Task: In the description "Issue Reporting Protocol" apply a "Flags".
Action: Mouse moved to (301, 608)
Screenshot: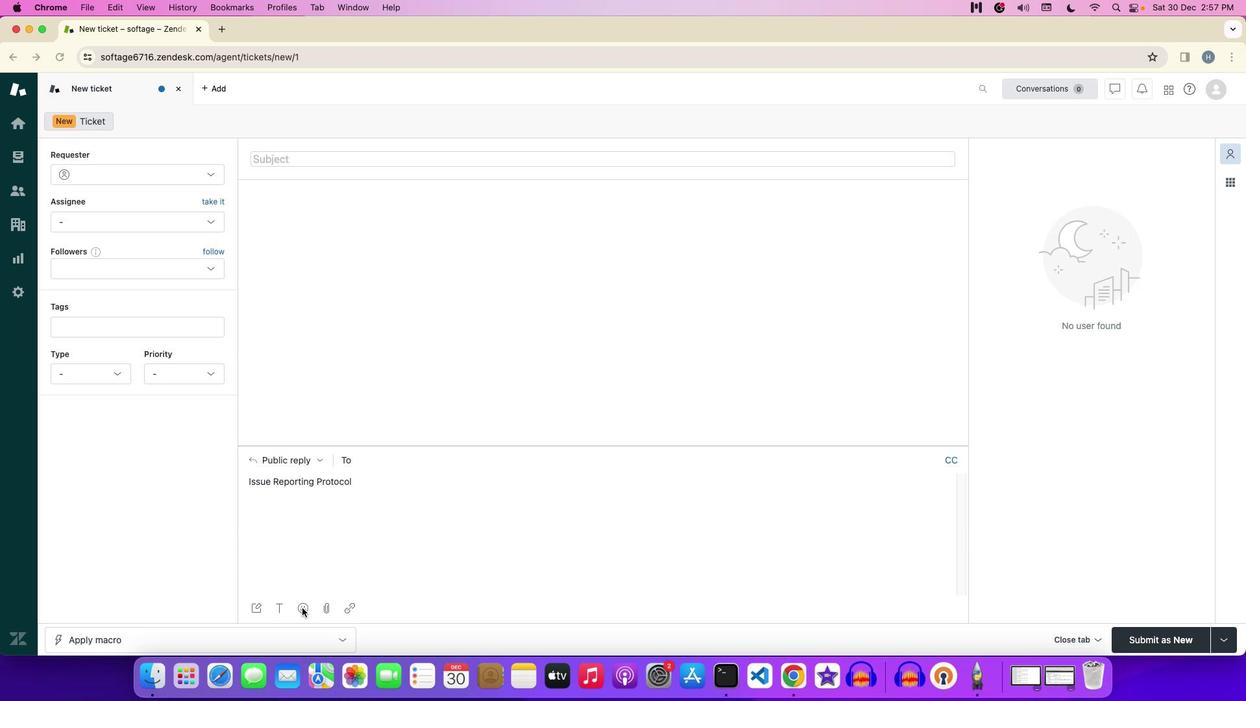 
Action: Mouse pressed left at (301, 608)
Screenshot: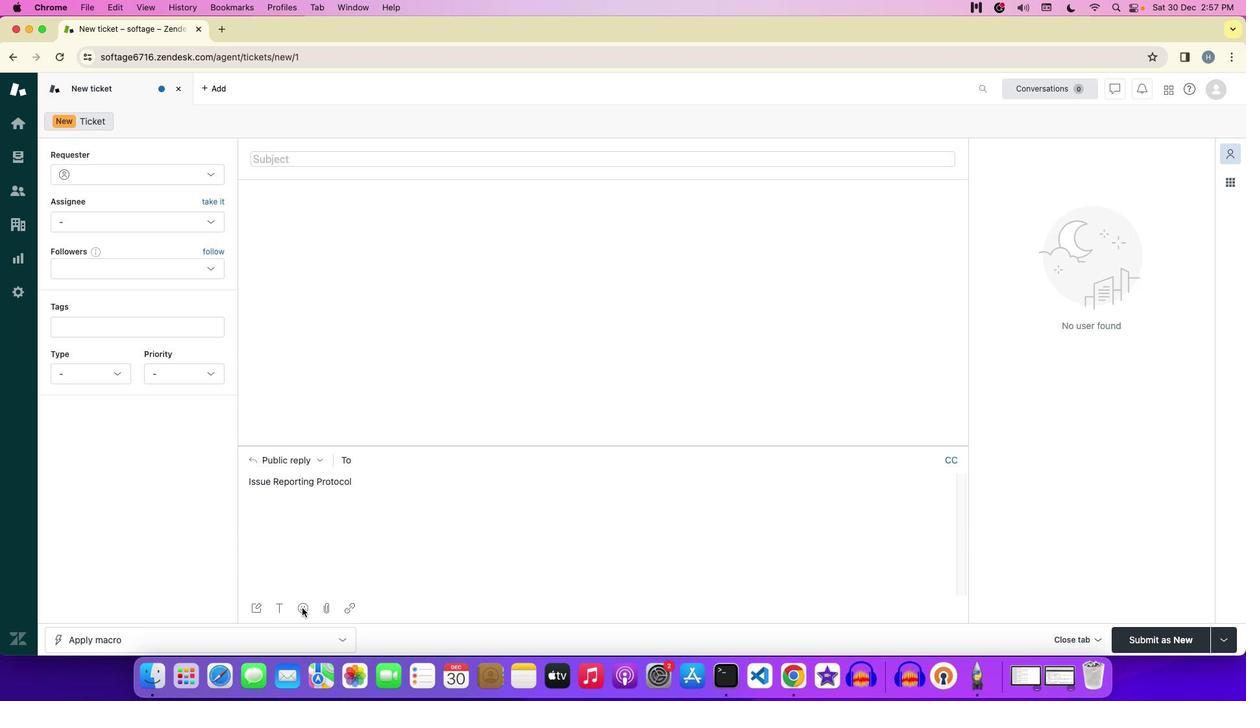 
Action: Mouse moved to (301, 607)
Screenshot: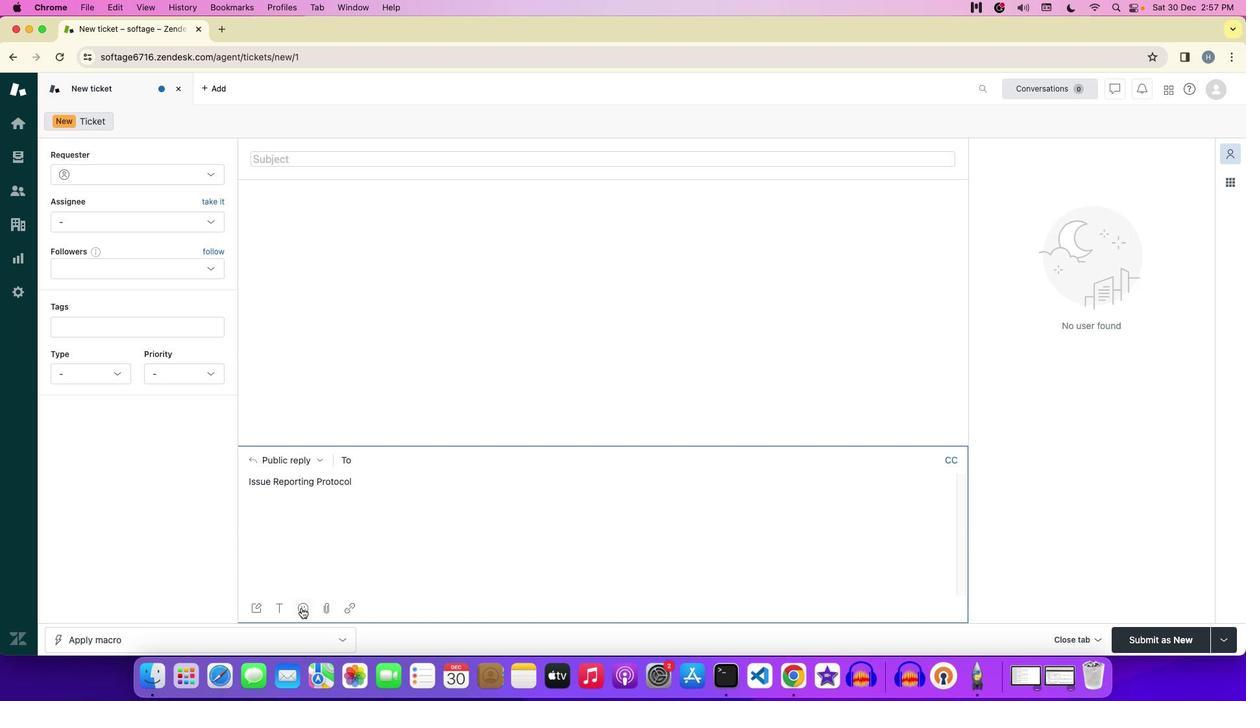 
Action: Mouse pressed left at (301, 607)
Screenshot: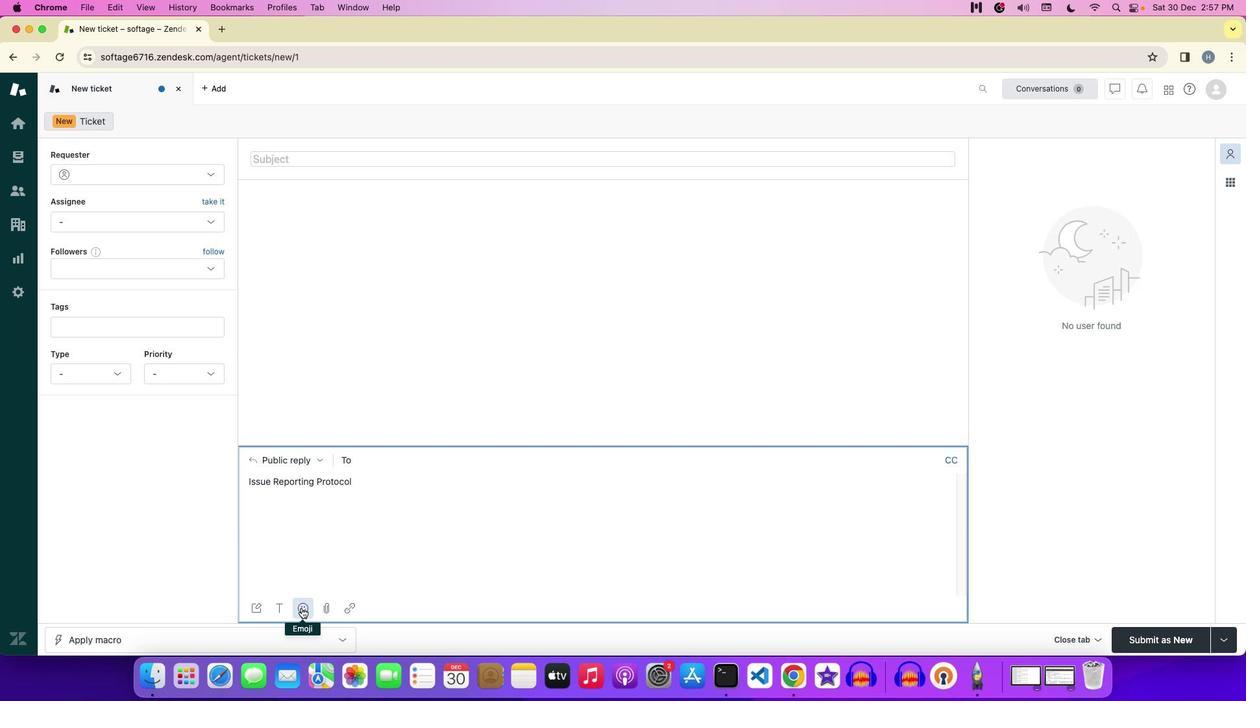 
Action: Mouse moved to (475, 377)
Screenshot: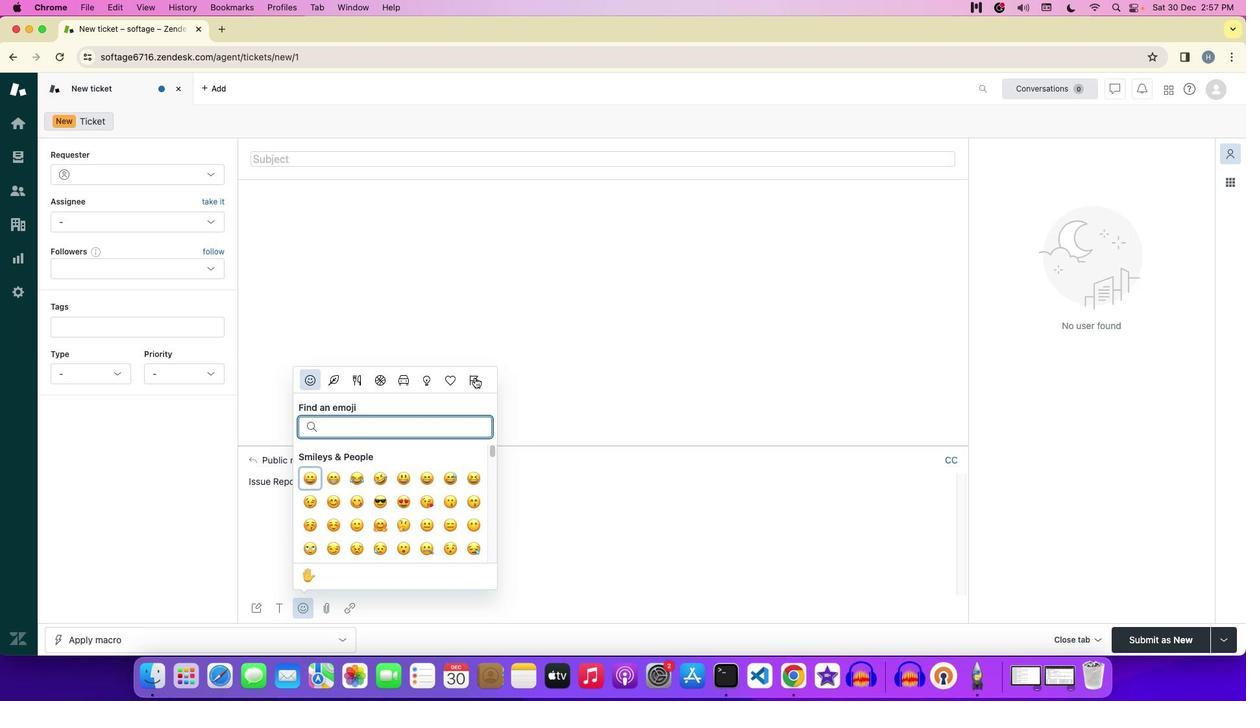 
Action: Mouse pressed left at (475, 377)
Screenshot: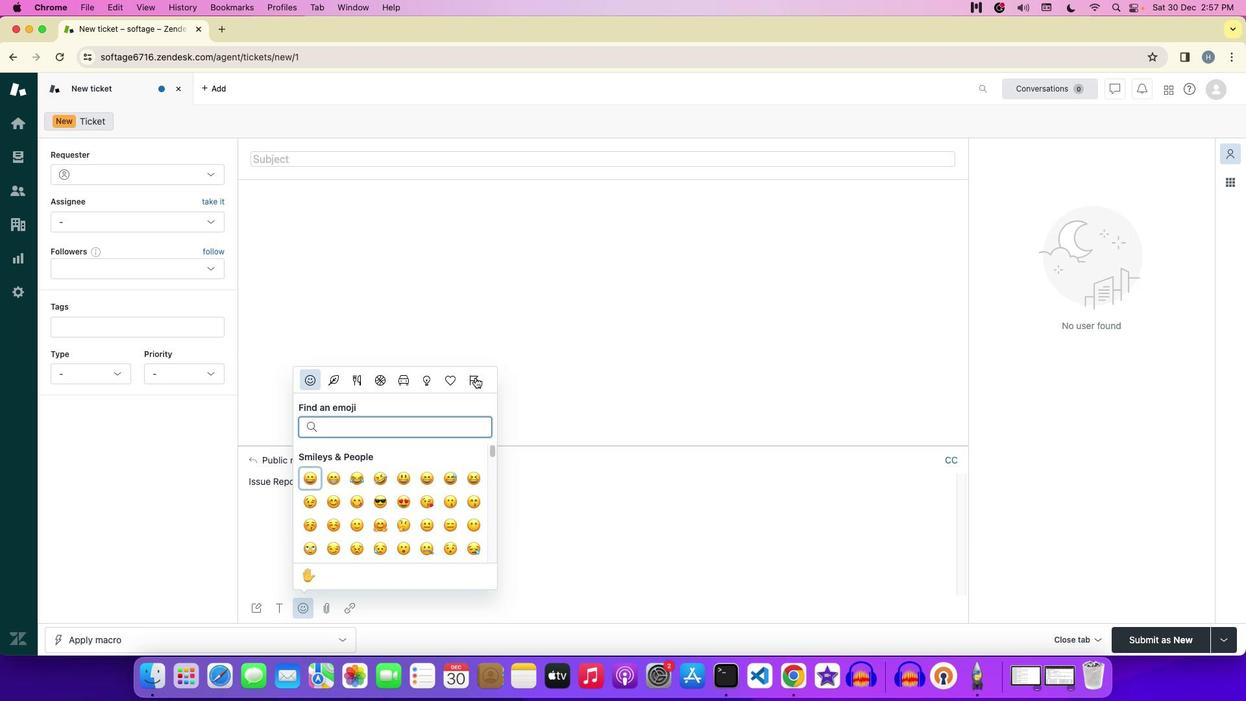 
Action: Mouse moved to (309, 475)
Screenshot: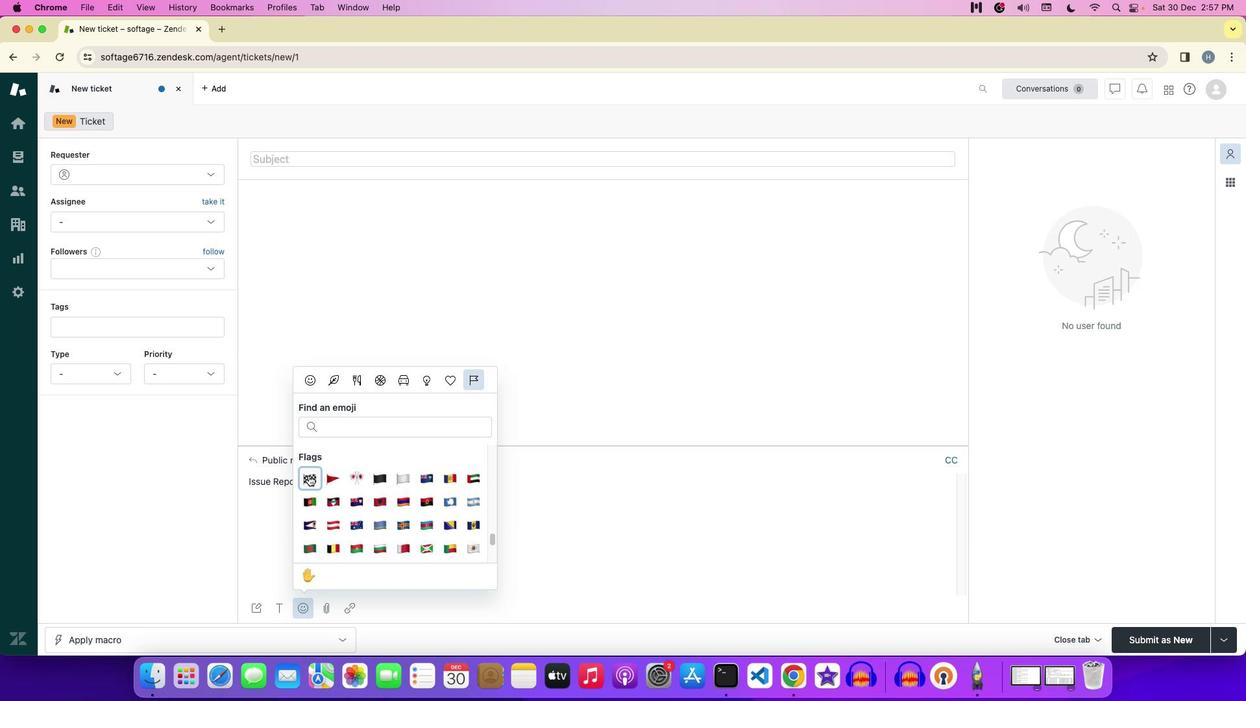 
Action: Mouse pressed left at (309, 475)
Screenshot: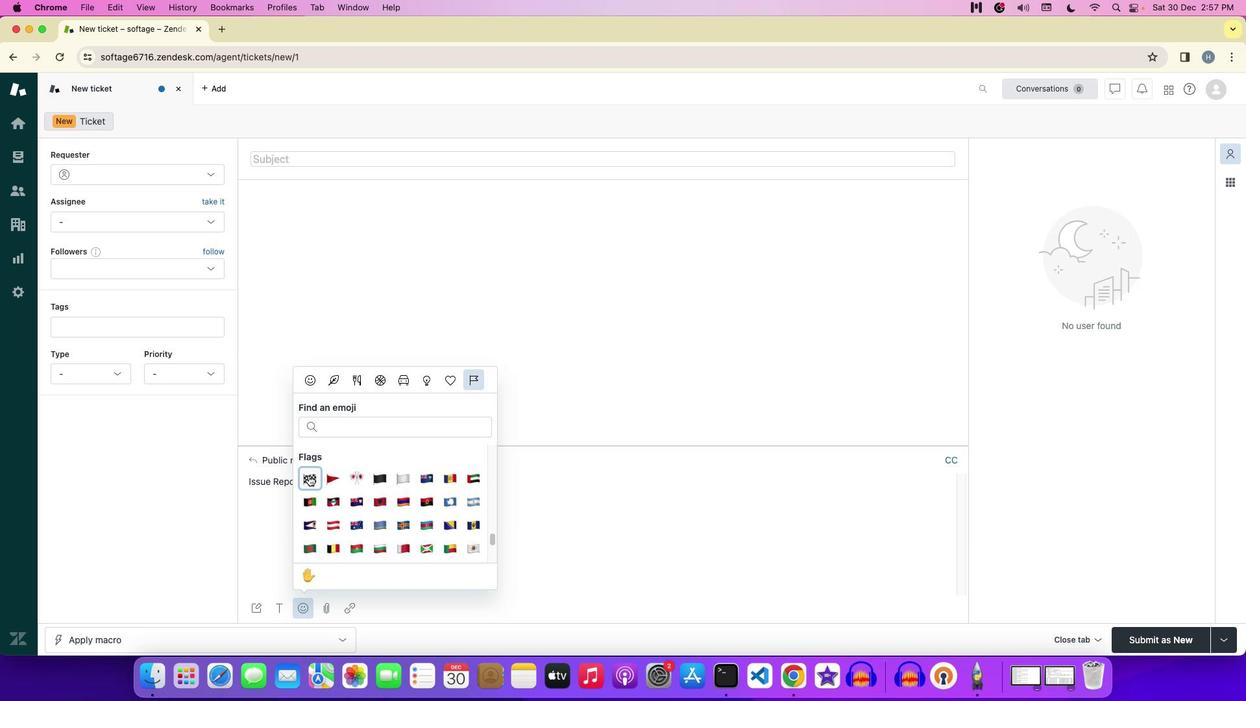 
